 Task: Select the advance in the diff algorithm.
Action: Mouse moved to (32, 739)
Screenshot: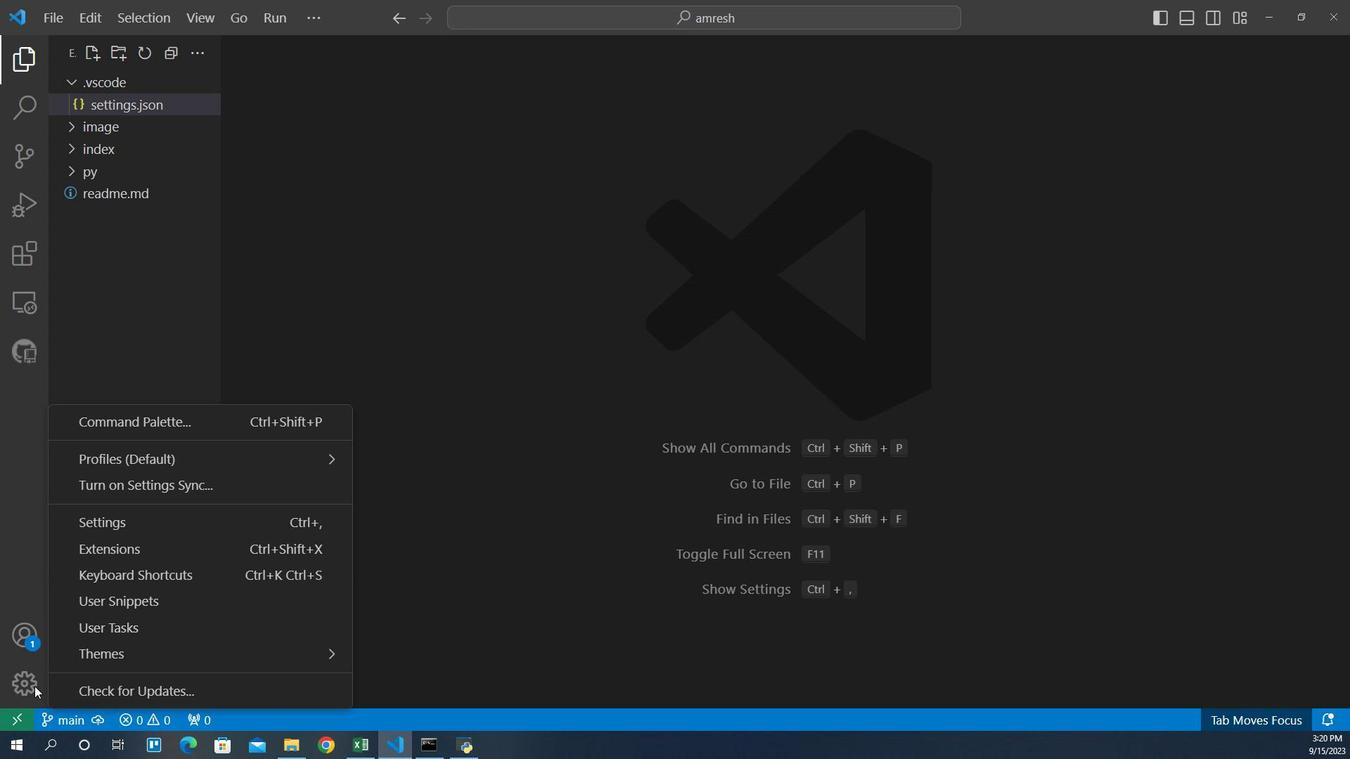 
Action: Mouse pressed left at (32, 739)
Screenshot: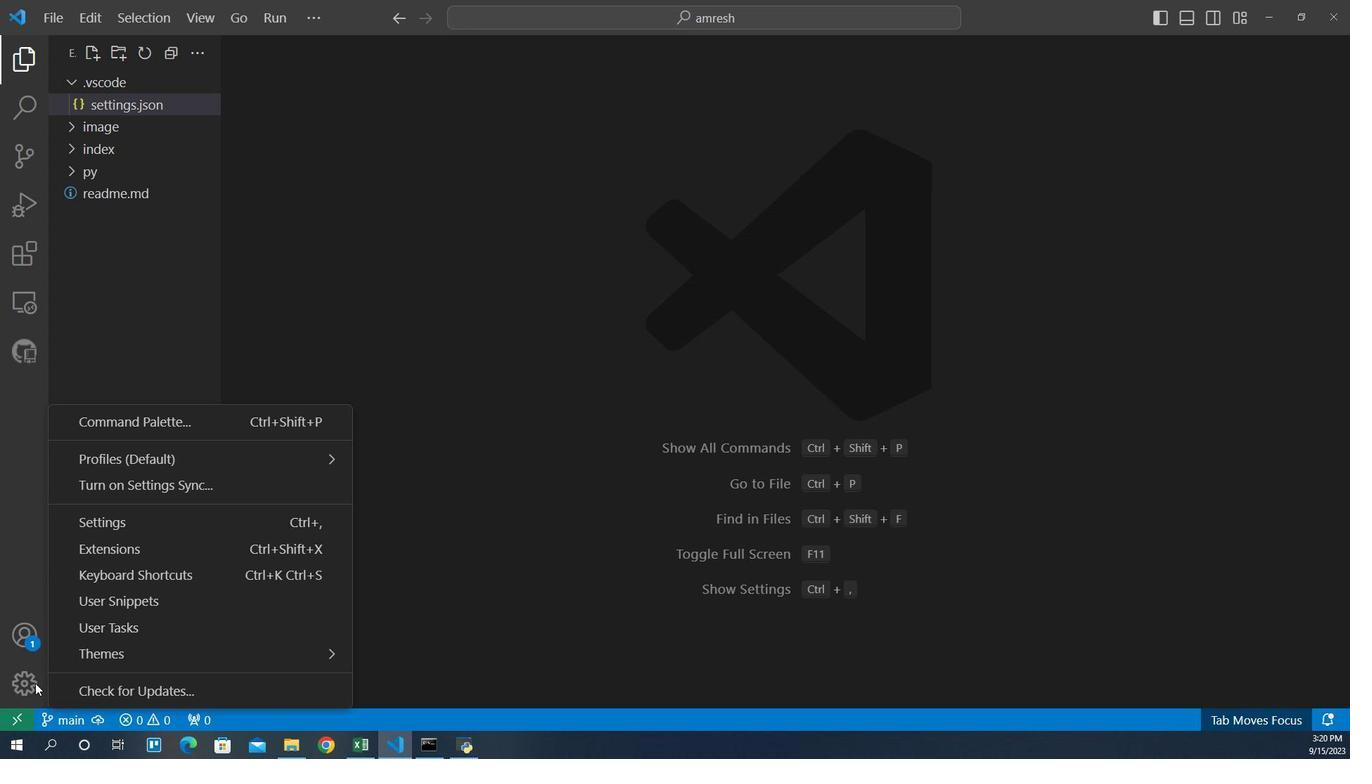 
Action: Mouse moved to (113, 562)
Screenshot: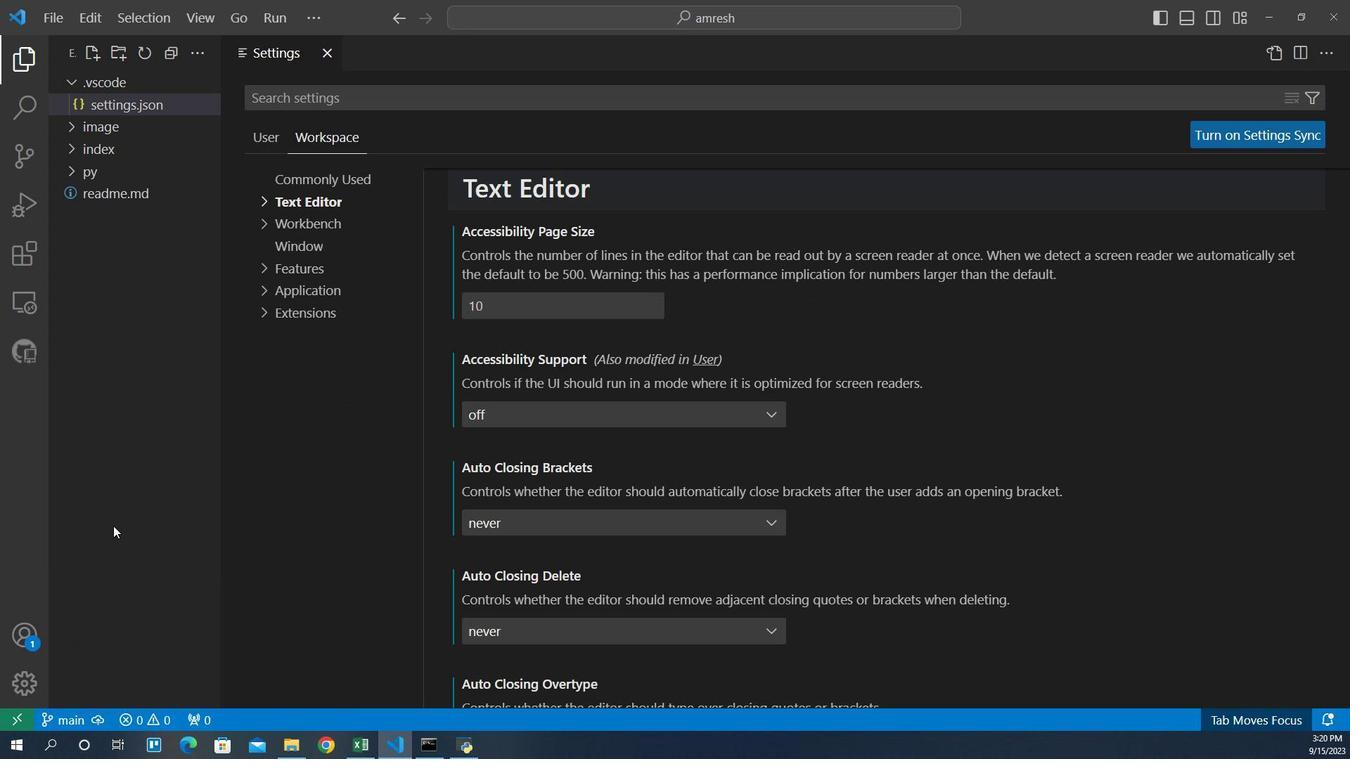 
Action: Mouse pressed left at (113, 562)
Screenshot: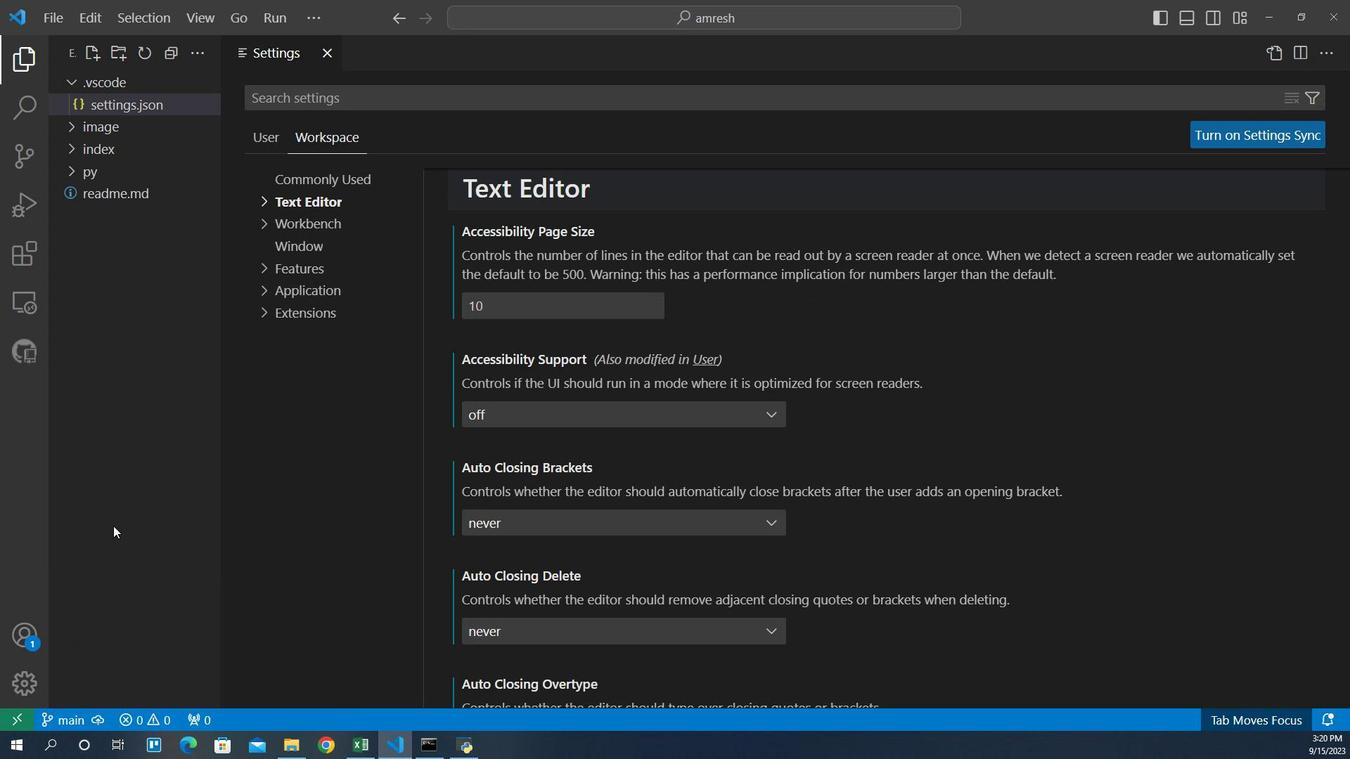 
Action: Mouse moved to (317, 134)
Screenshot: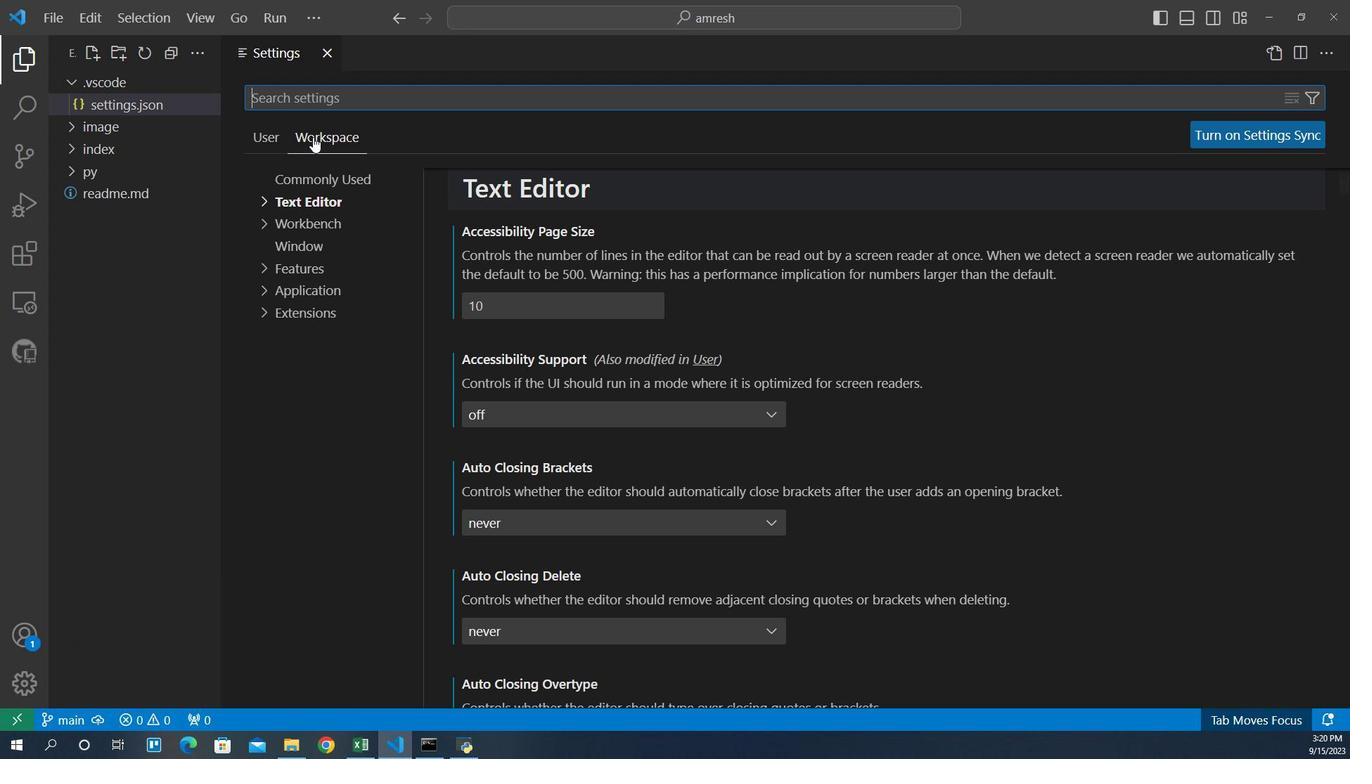 
Action: Mouse pressed left at (317, 134)
Screenshot: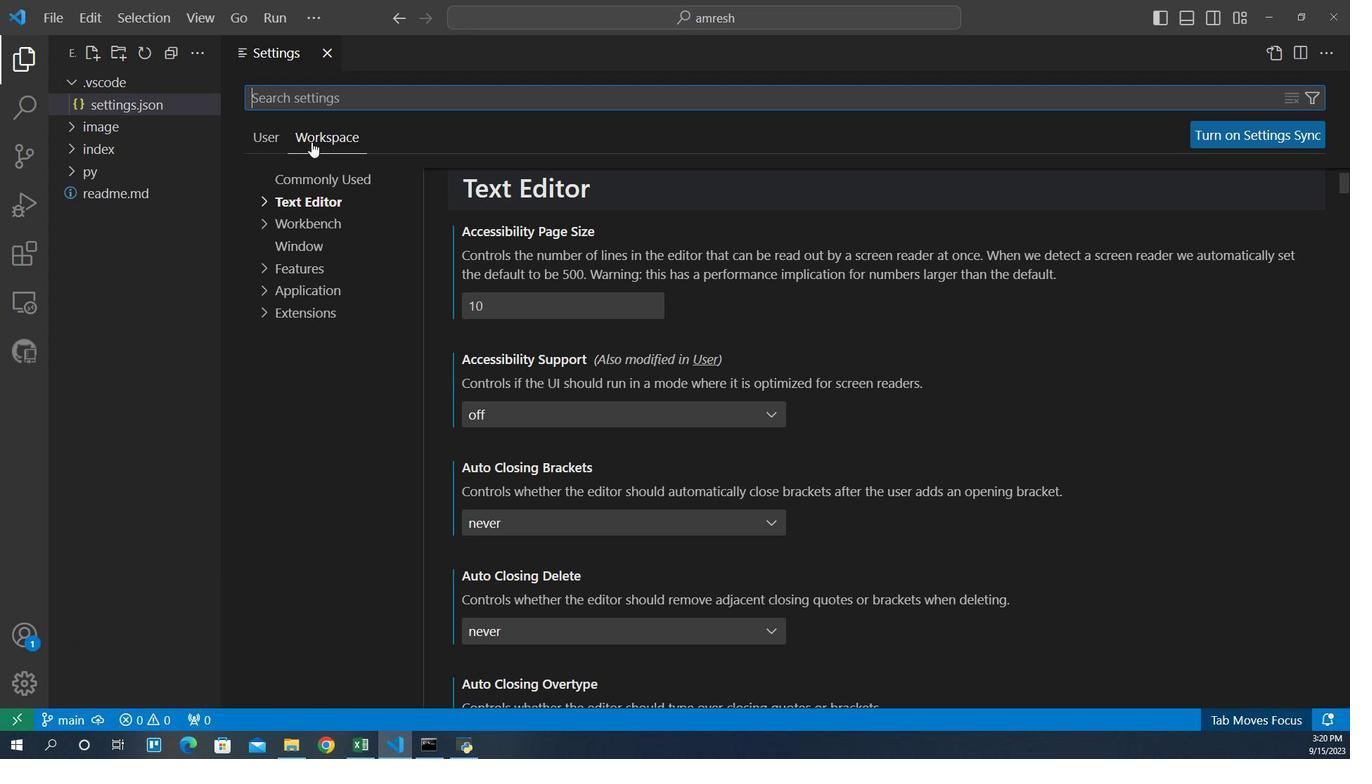 
Action: Mouse moved to (306, 199)
Screenshot: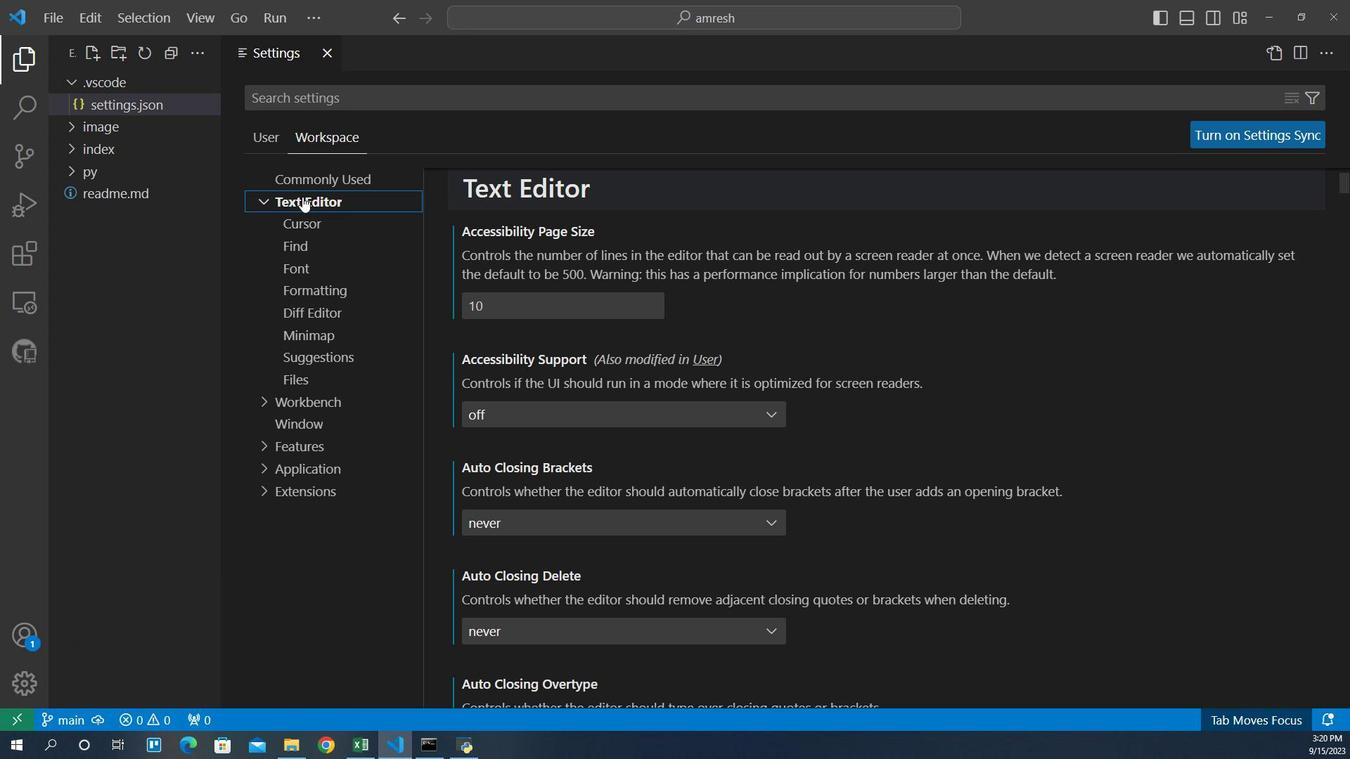 
Action: Mouse pressed left at (306, 199)
Screenshot: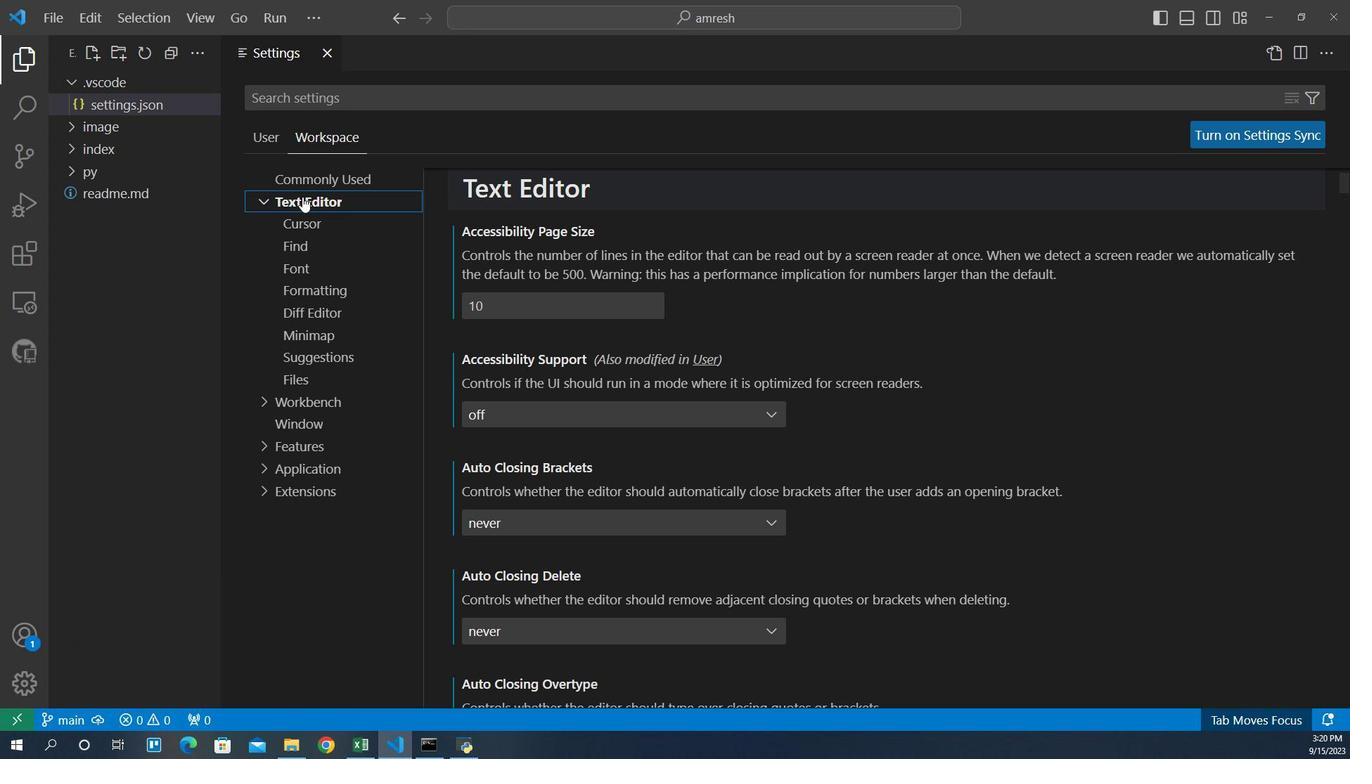 
Action: Mouse moved to (310, 323)
Screenshot: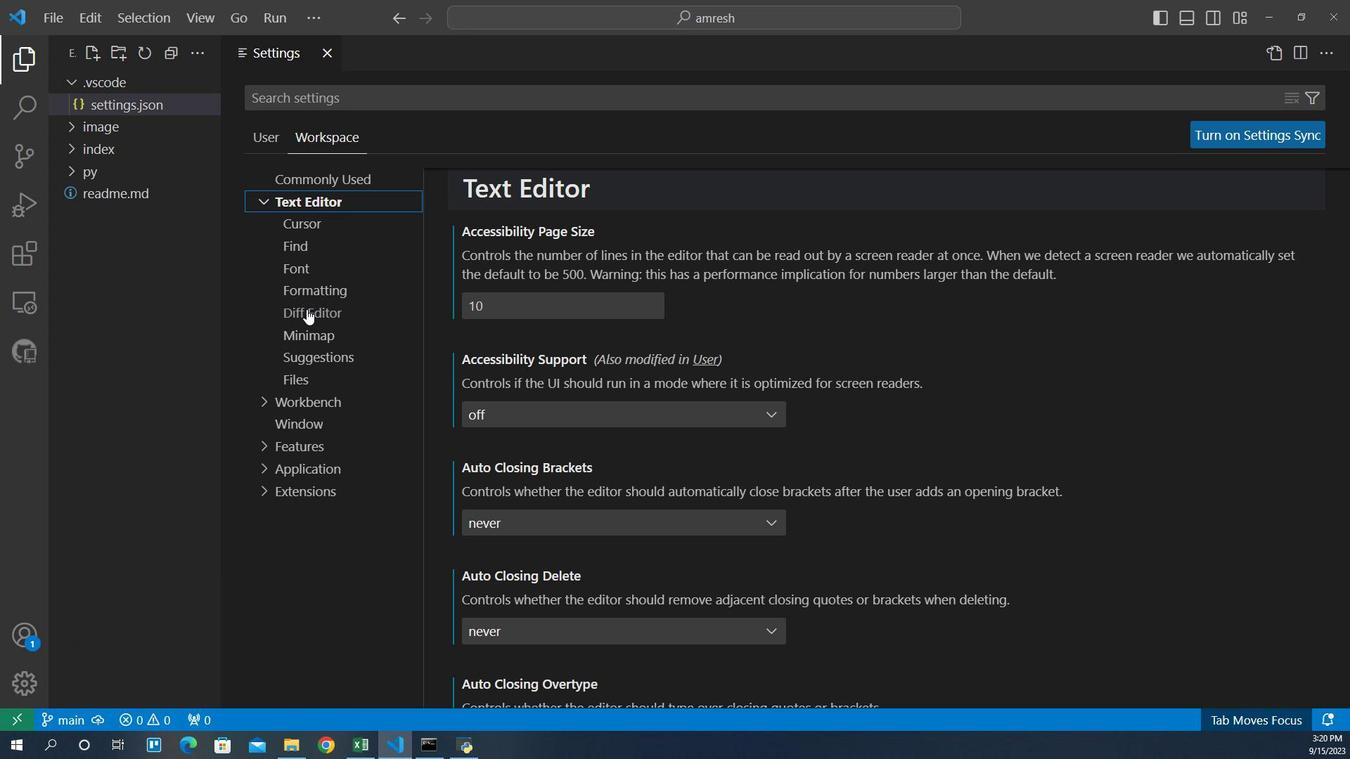 
Action: Mouse pressed left at (310, 323)
Screenshot: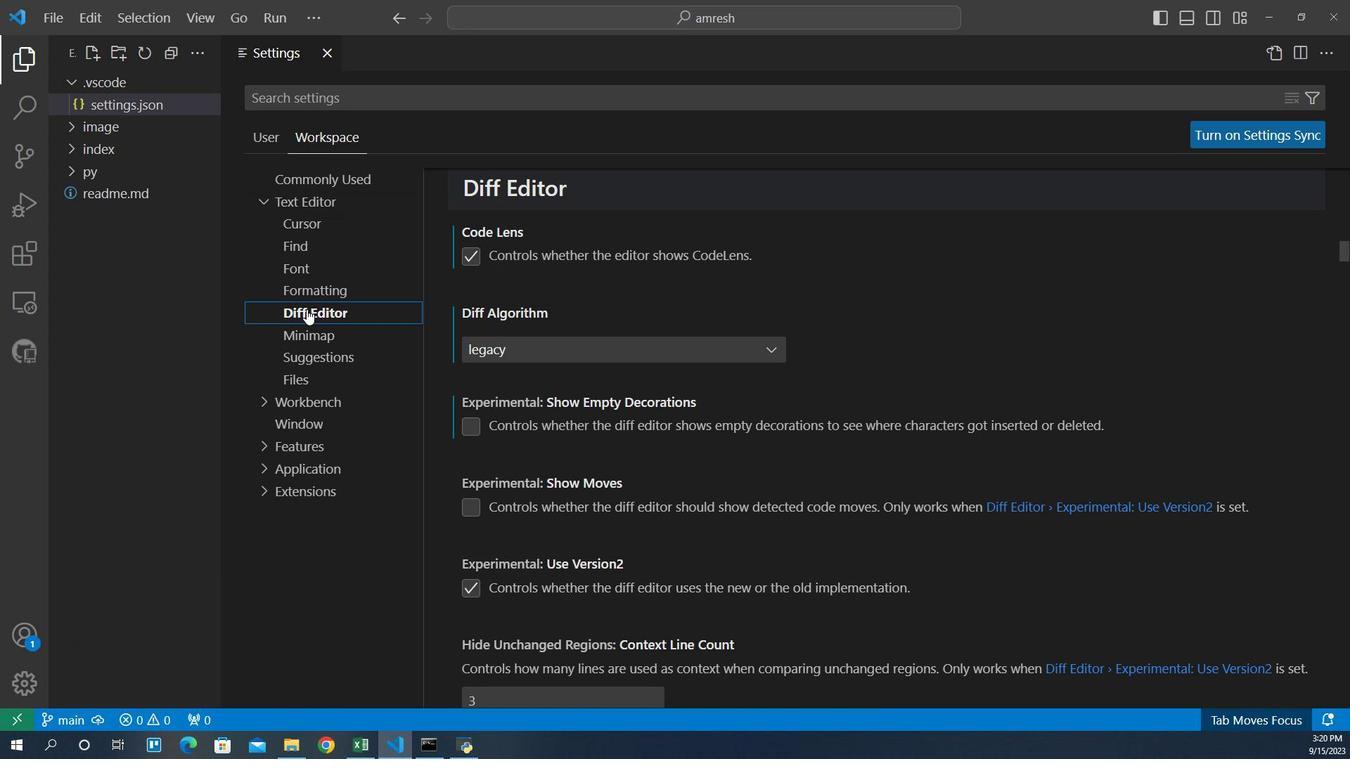 
Action: Mouse moved to (519, 370)
Screenshot: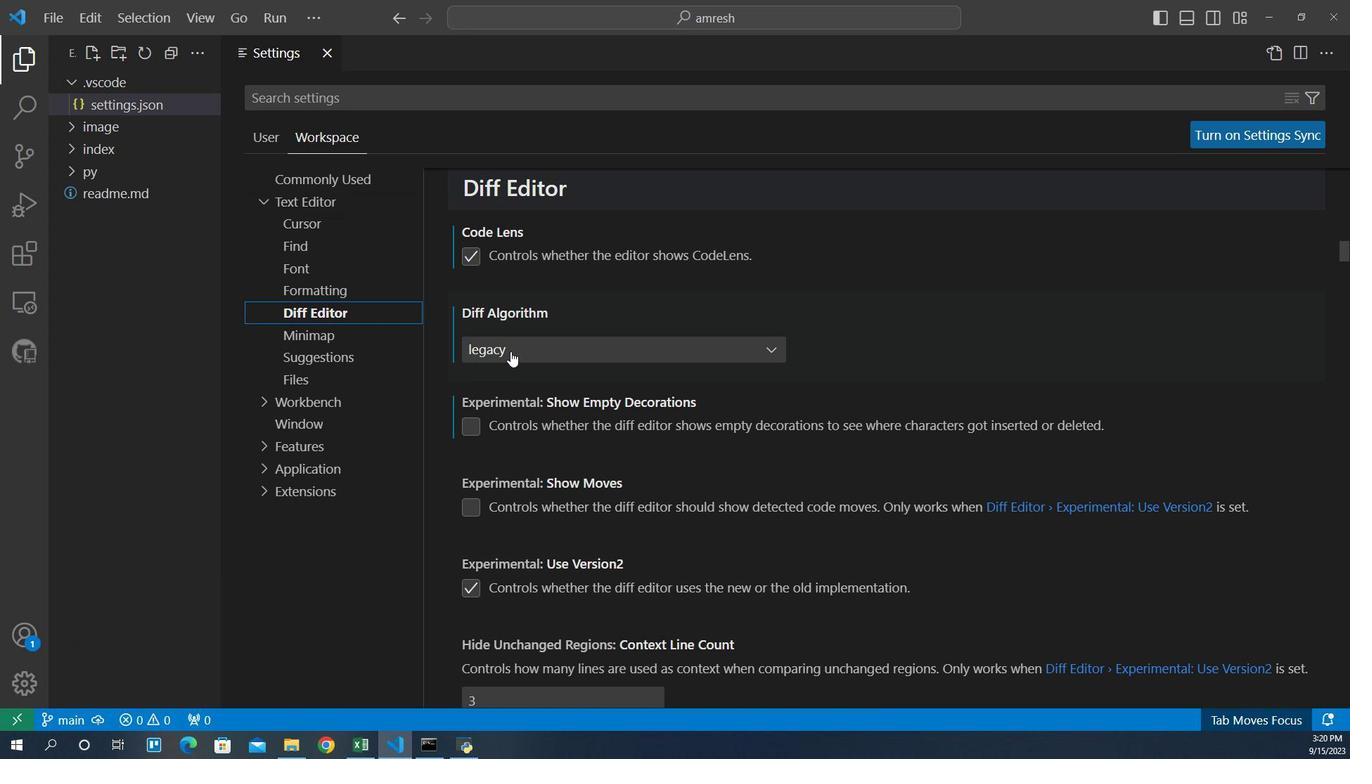 
Action: Mouse pressed left at (519, 370)
Screenshot: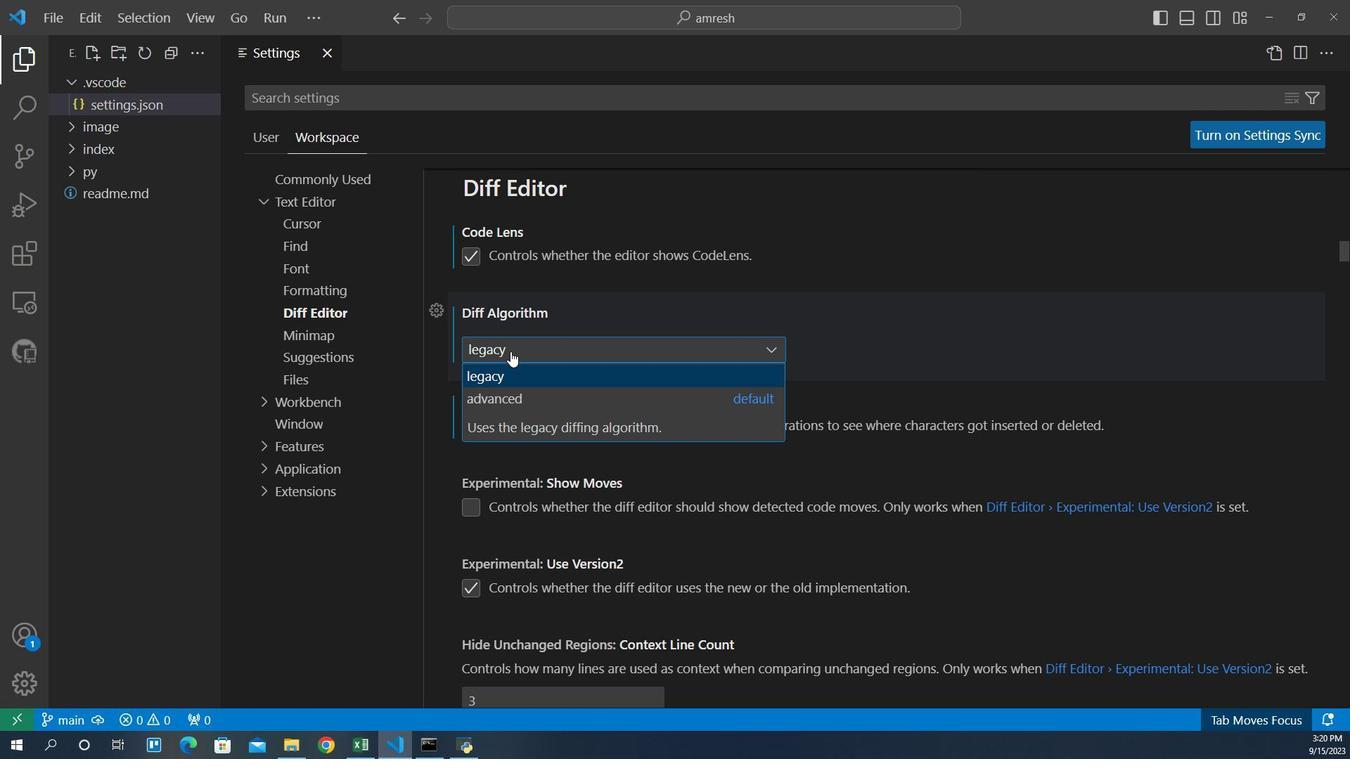 
Action: Mouse moved to (517, 424)
Screenshot: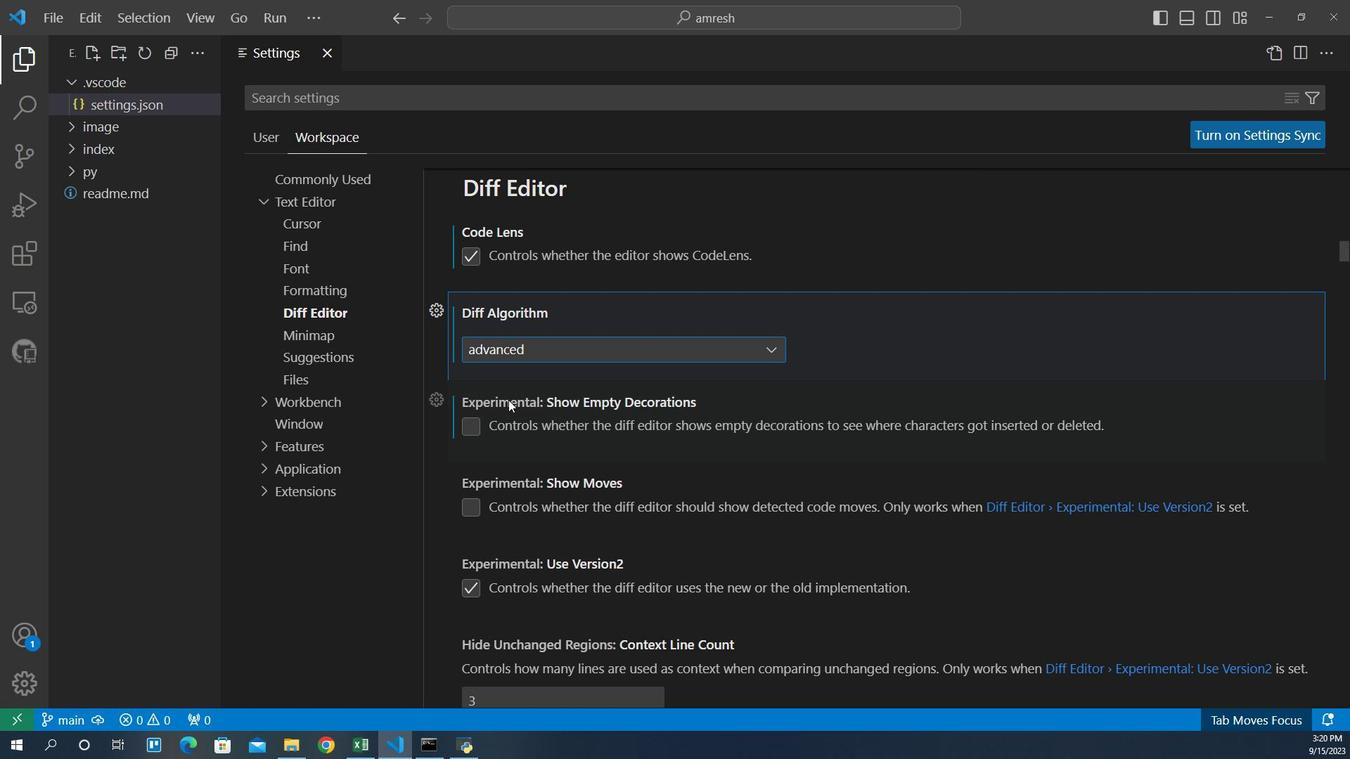 
Action: Mouse pressed left at (517, 424)
Screenshot: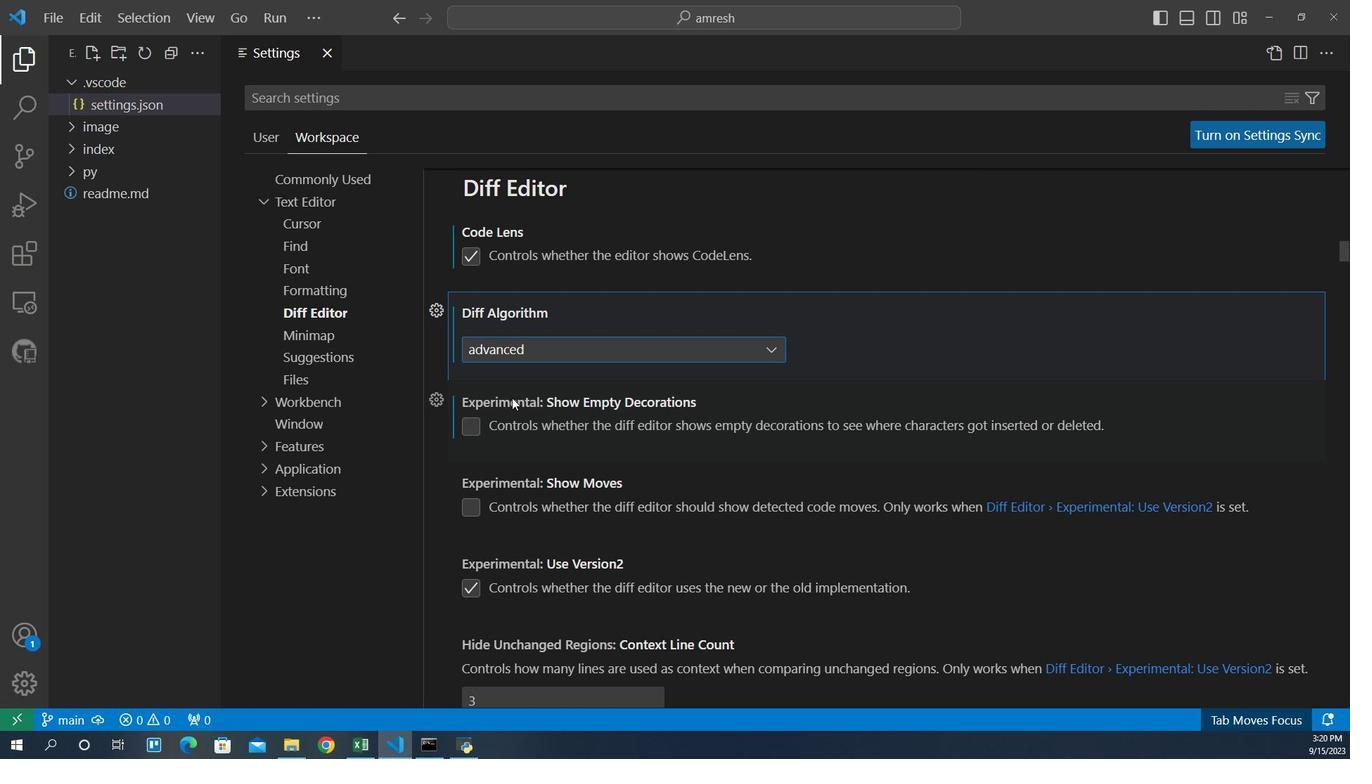 
Action: Mouse moved to (535, 386)
Screenshot: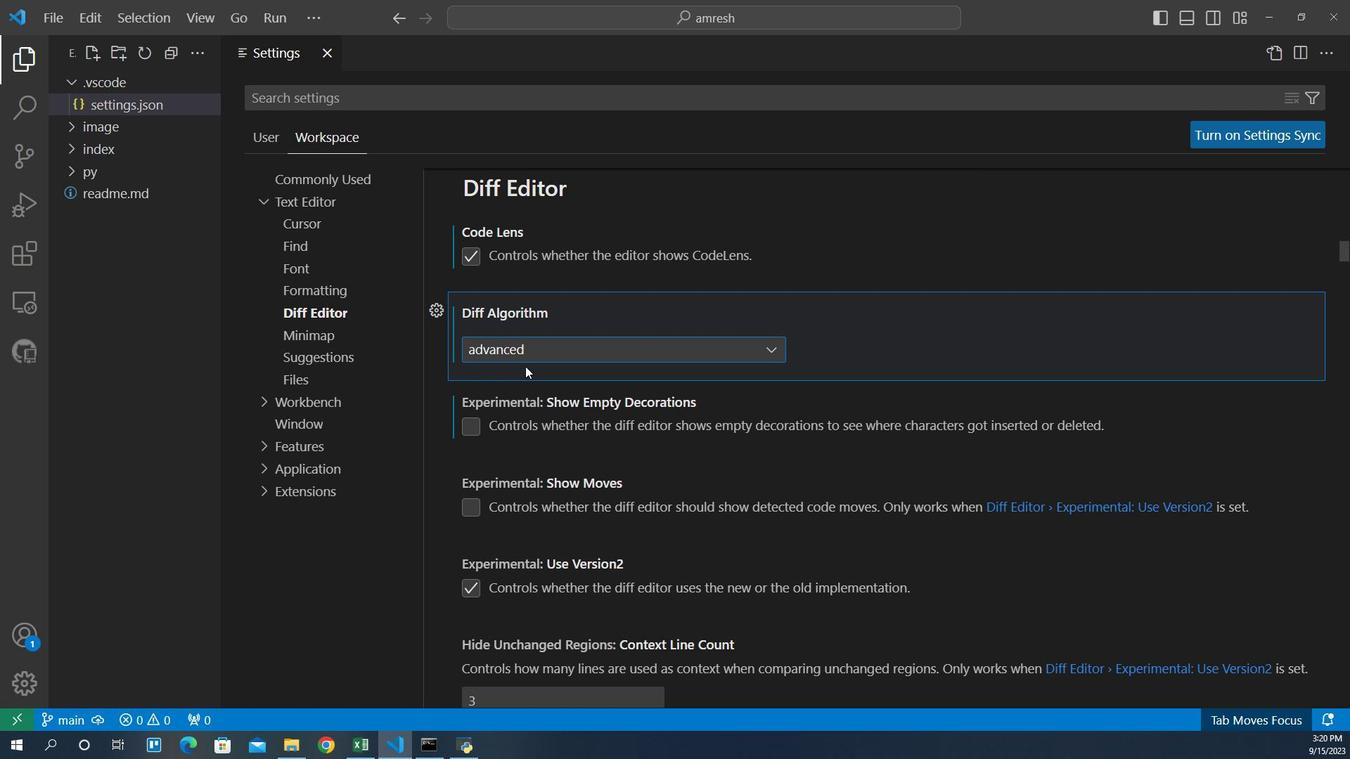 
